 Task: Click on buy for team.
Action: Mouse moved to (862, 92)
Screenshot: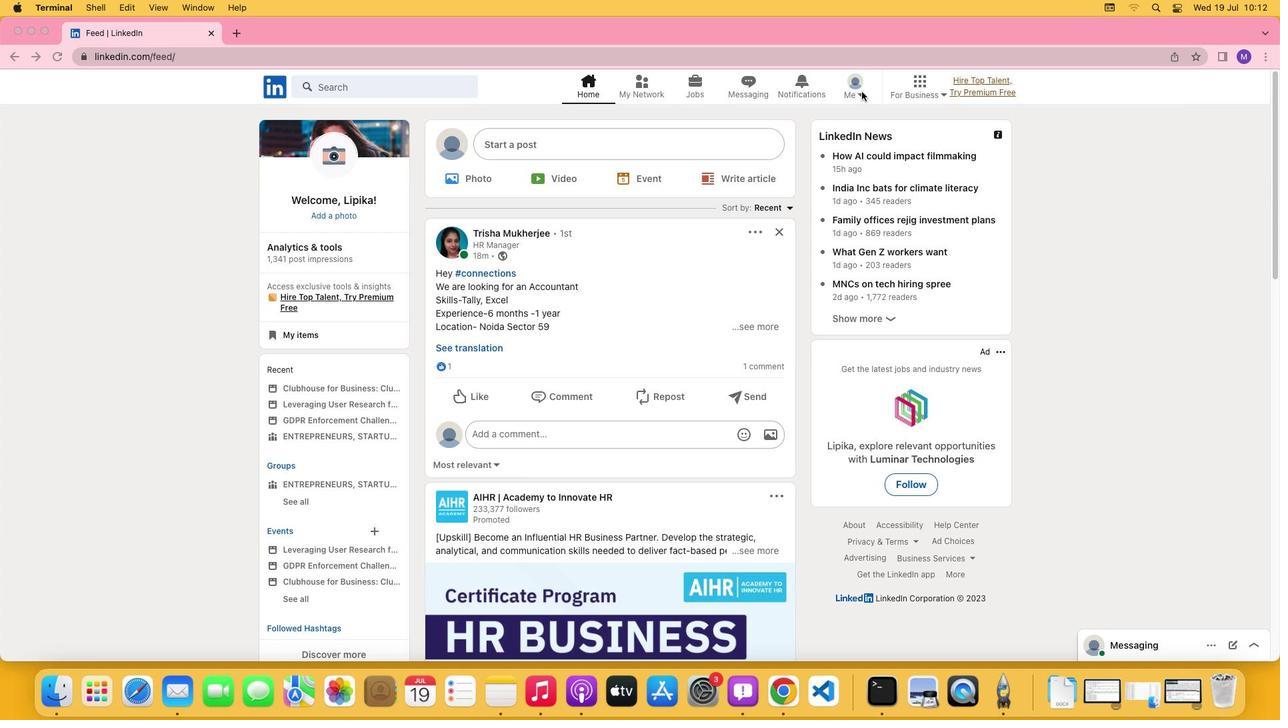 
Action: Mouse pressed left at (862, 92)
Screenshot: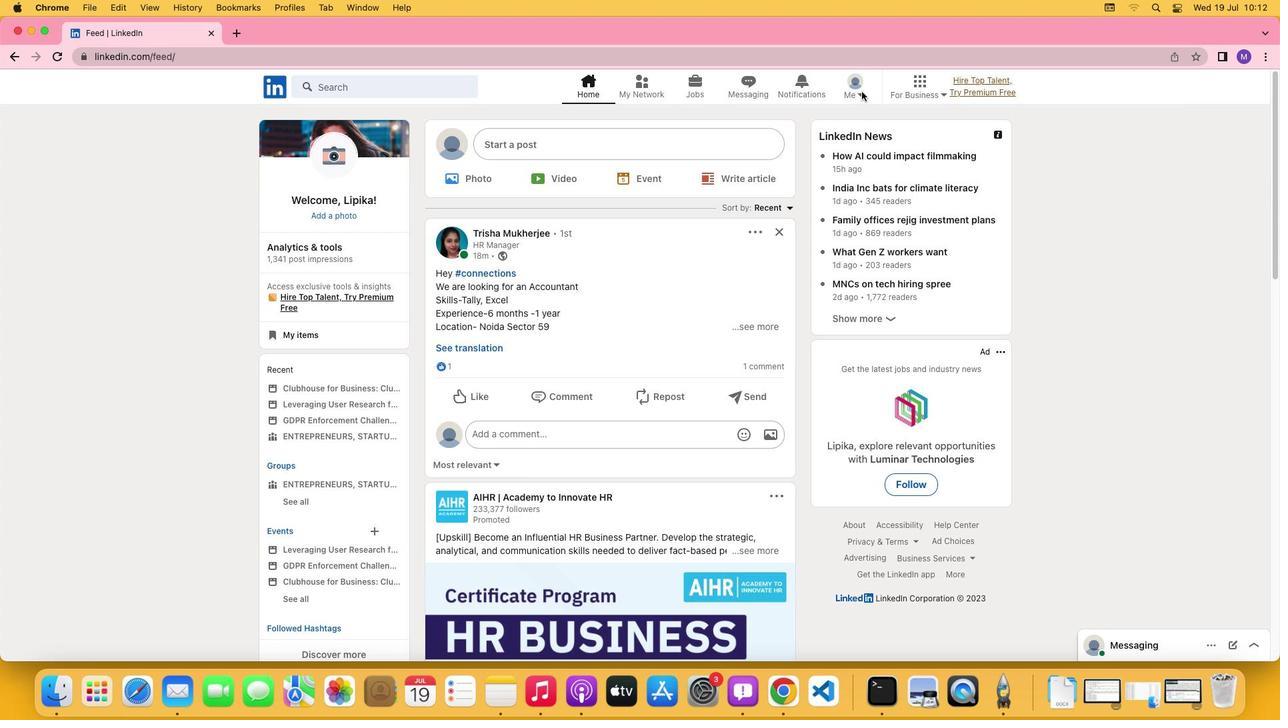 
Action: Mouse moved to (863, 90)
Screenshot: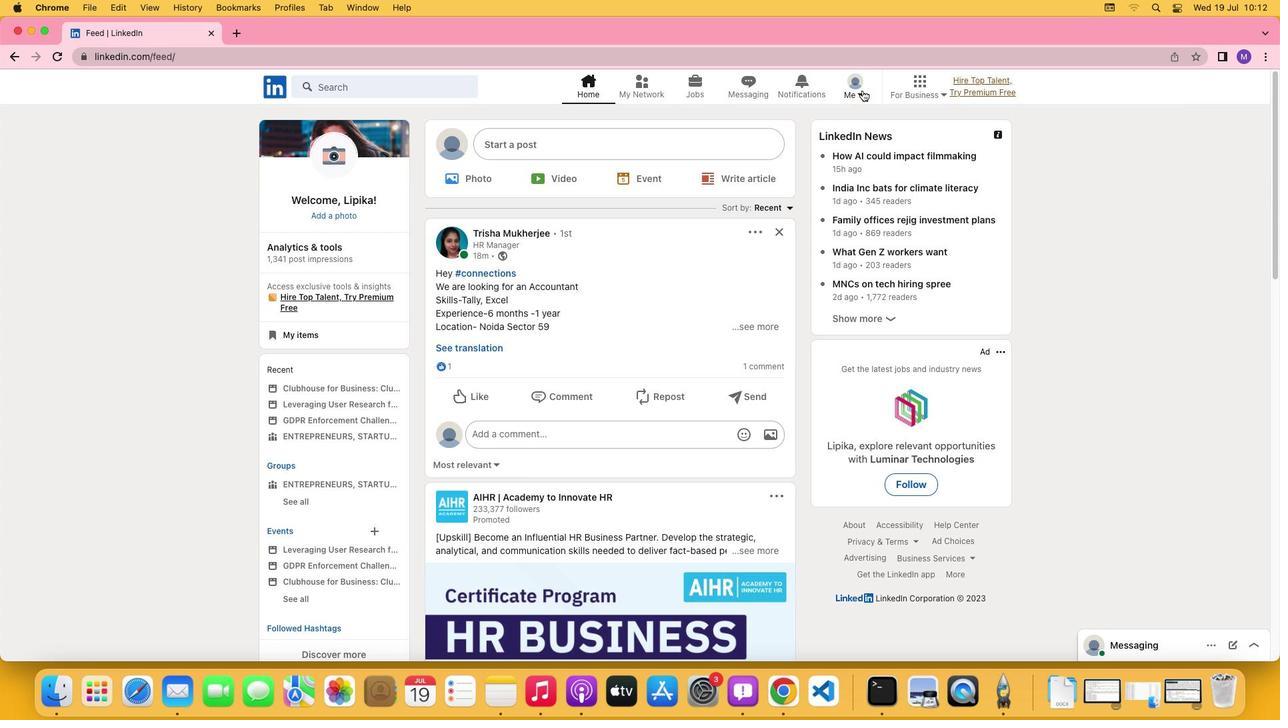 
Action: Mouse pressed left at (863, 90)
Screenshot: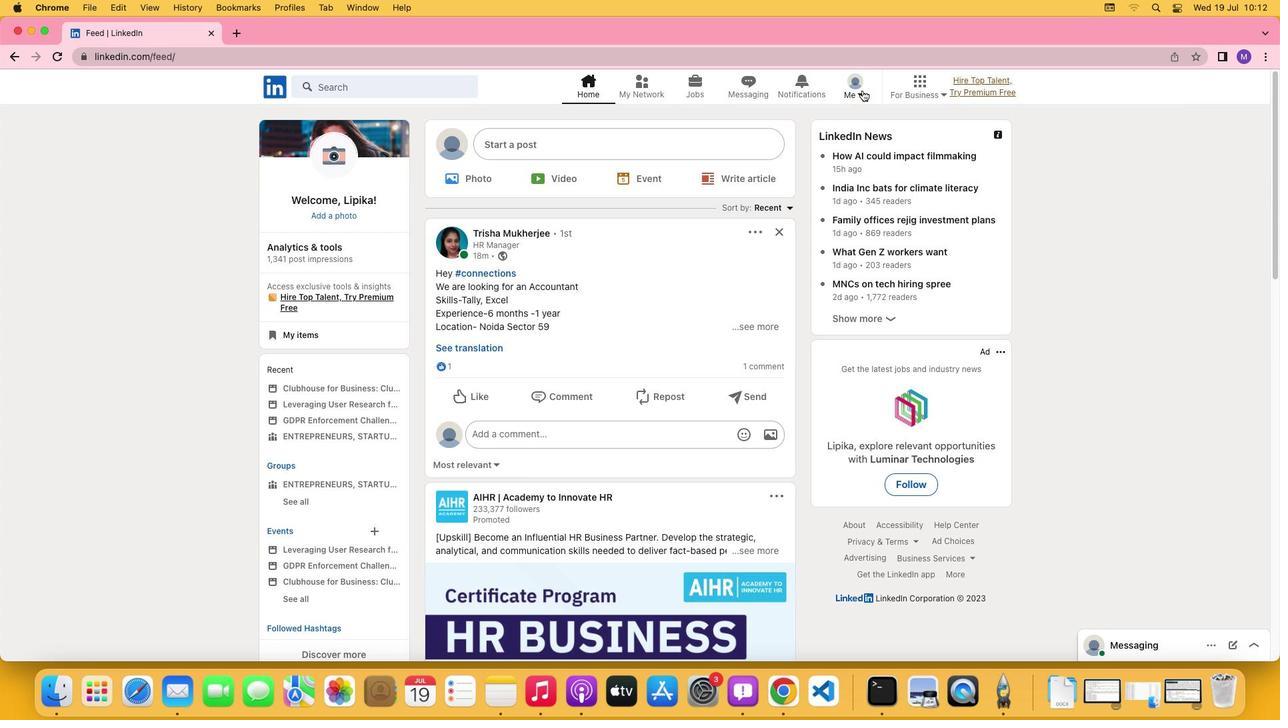 
Action: Mouse moved to (755, 231)
Screenshot: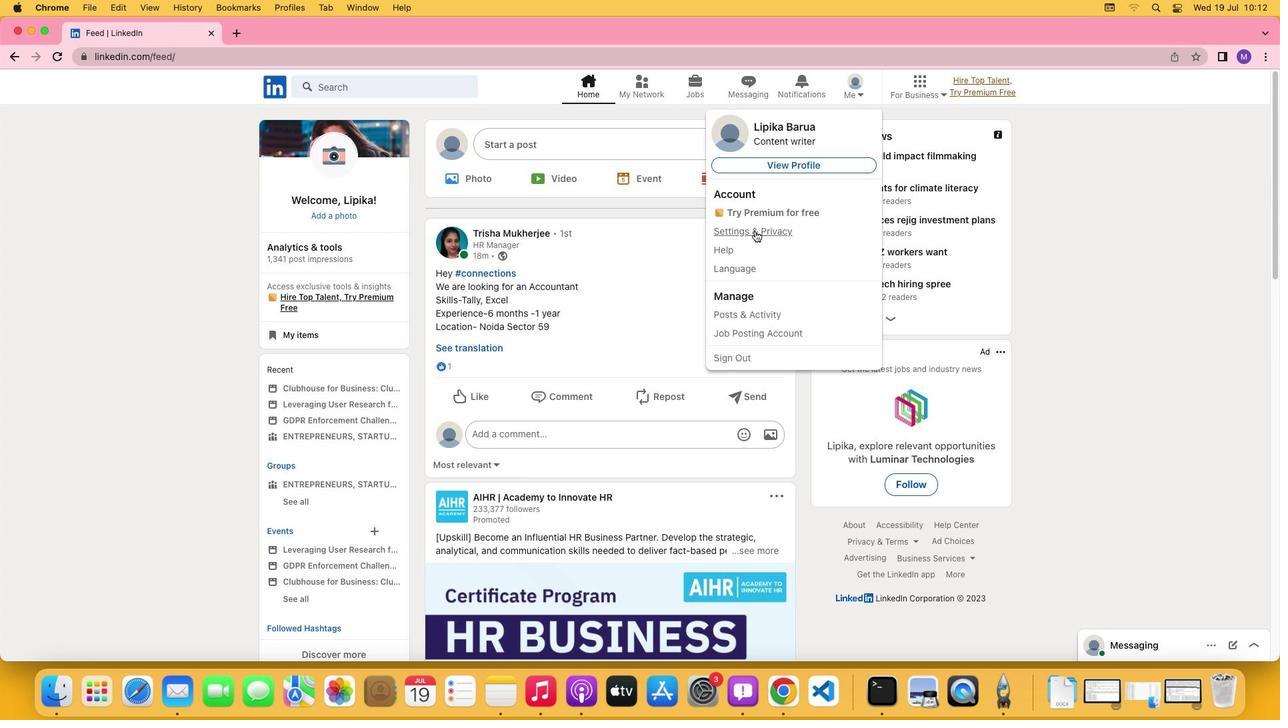 
Action: Mouse pressed left at (755, 231)
Screenshot: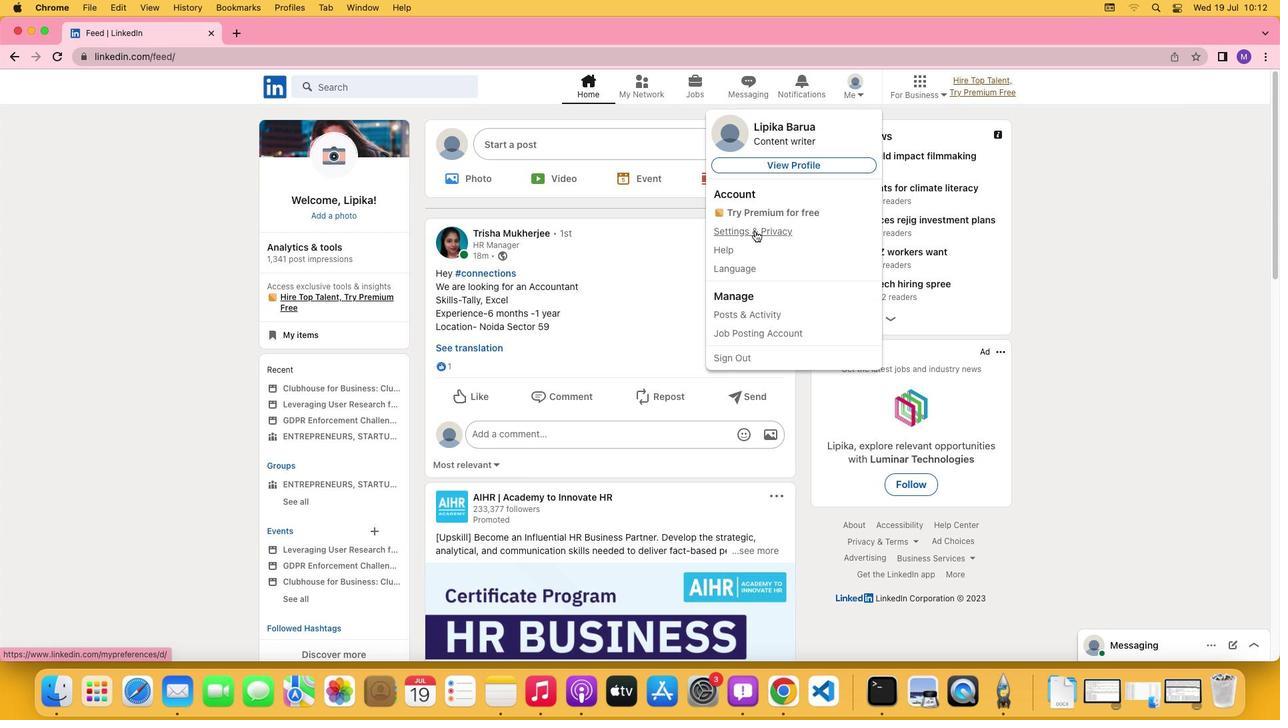 
Action: Mouse moved to (572, 386)
Screenshot: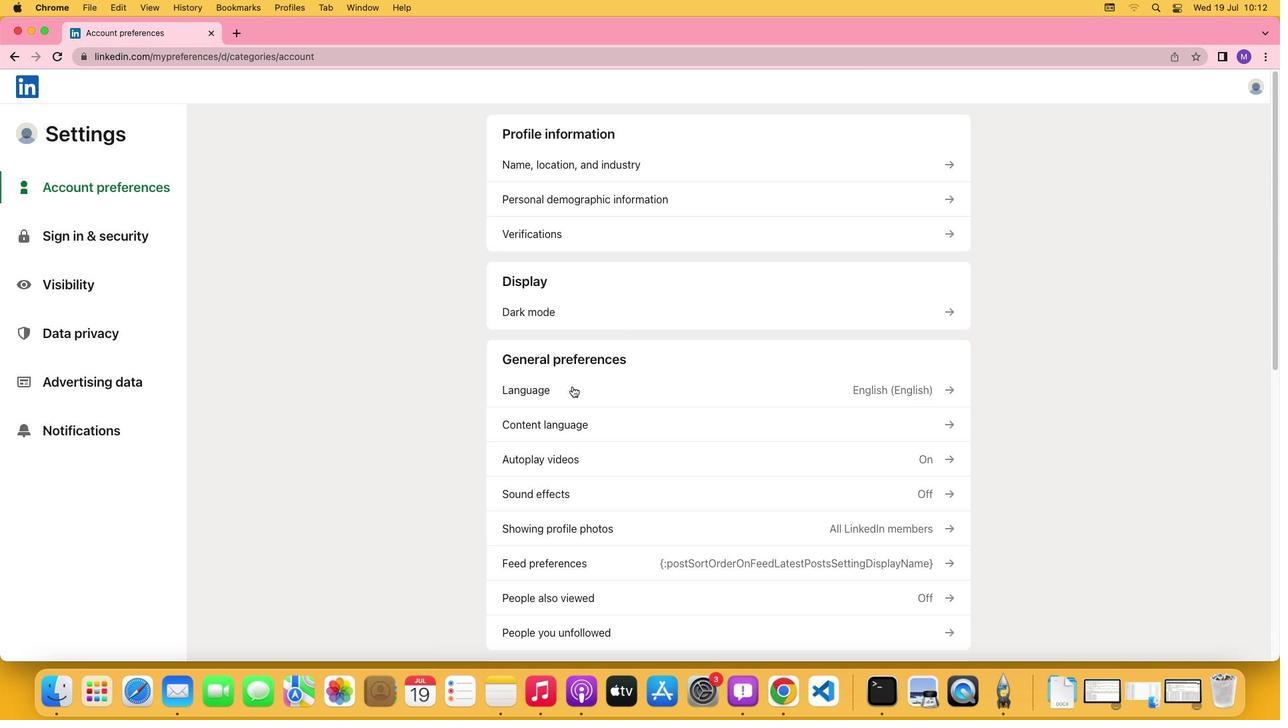 
Action: Mouse scrolled (572, 386) with delta (0, 0)
Screenshot: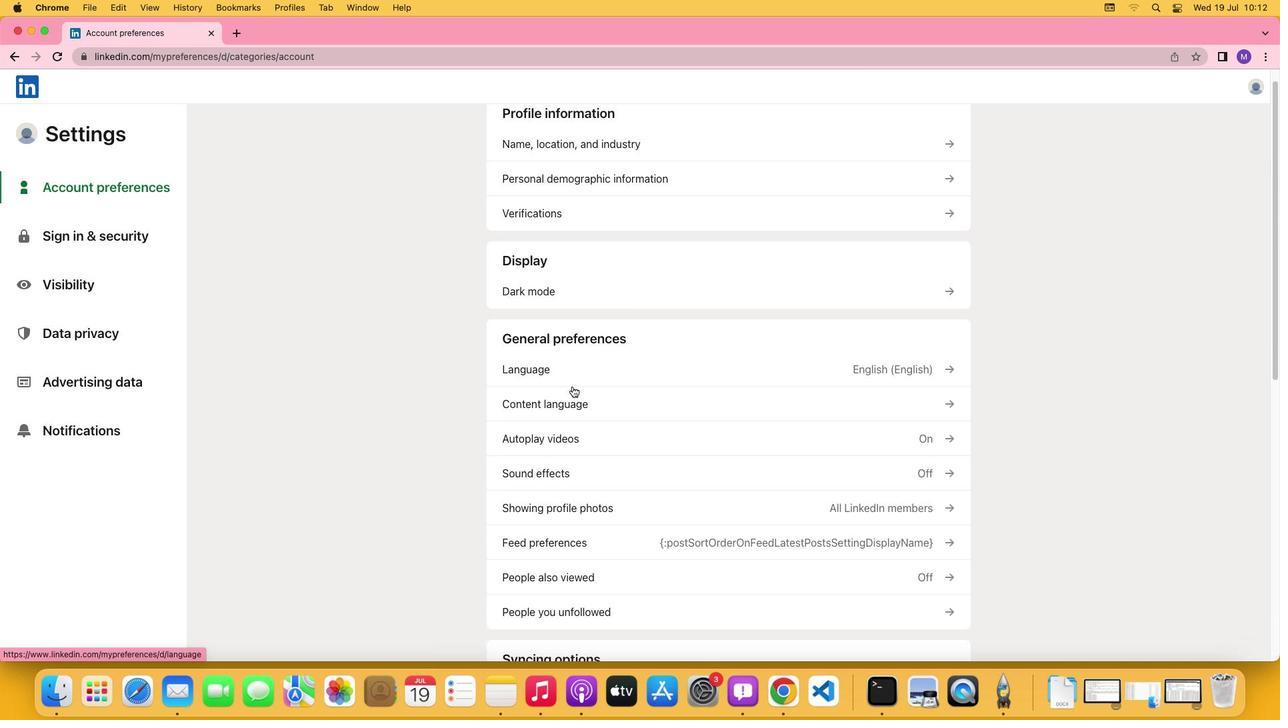 
Action: Mouse scrolled (572, 386) with delta (0, 0)
Screenshot: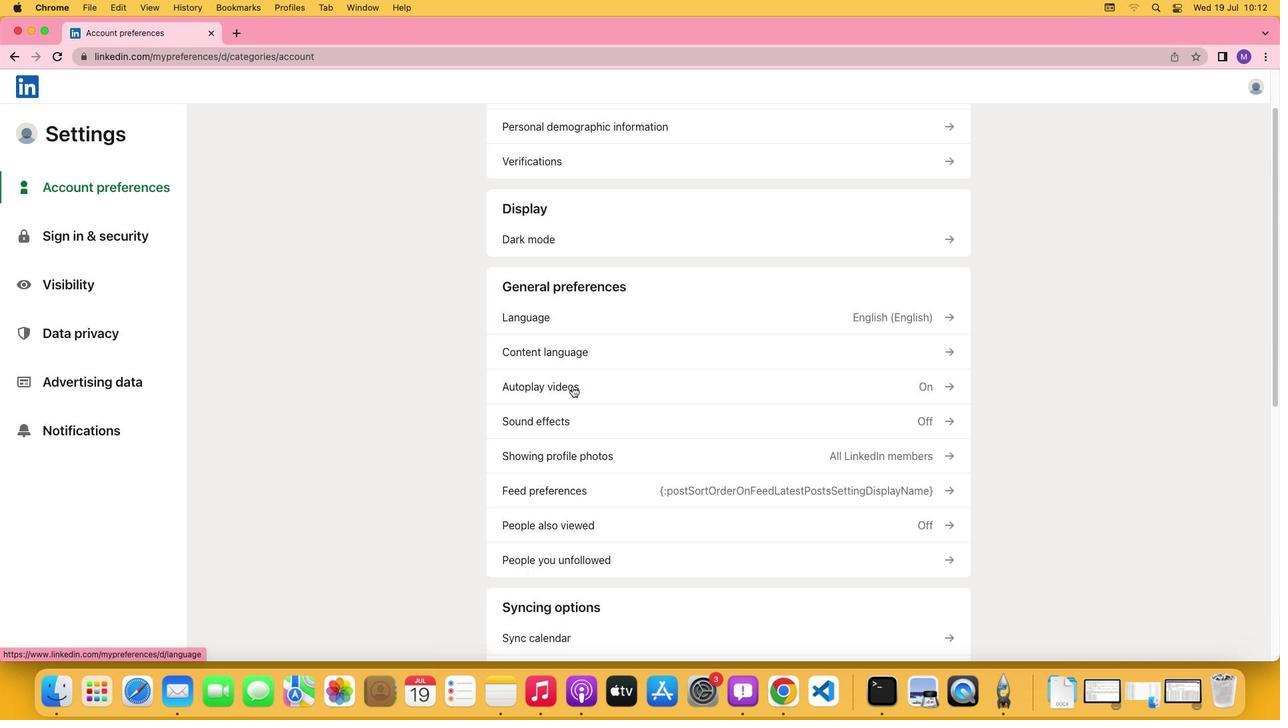 
Action: Mouse scrolled (572, 386) with delta (0, -2)
Screenshot: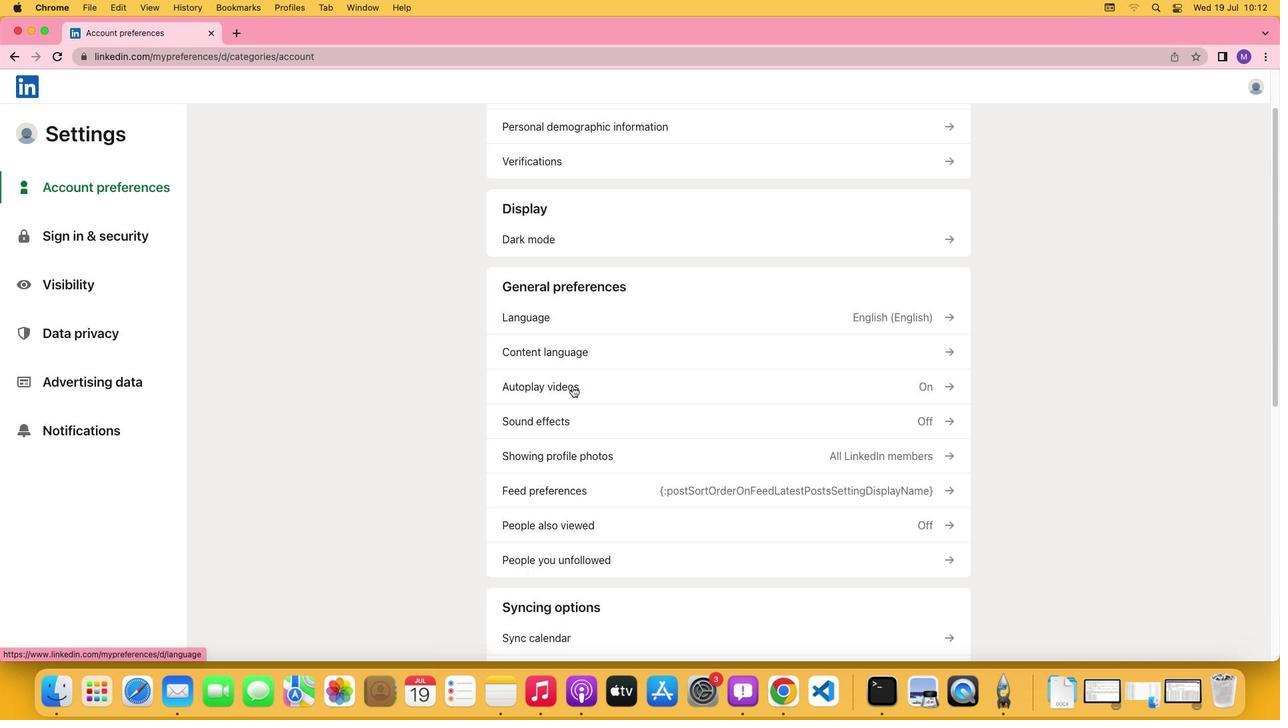 
Action: Mouse scrolled (572, 386) with delta (0, -2)
Screenshot: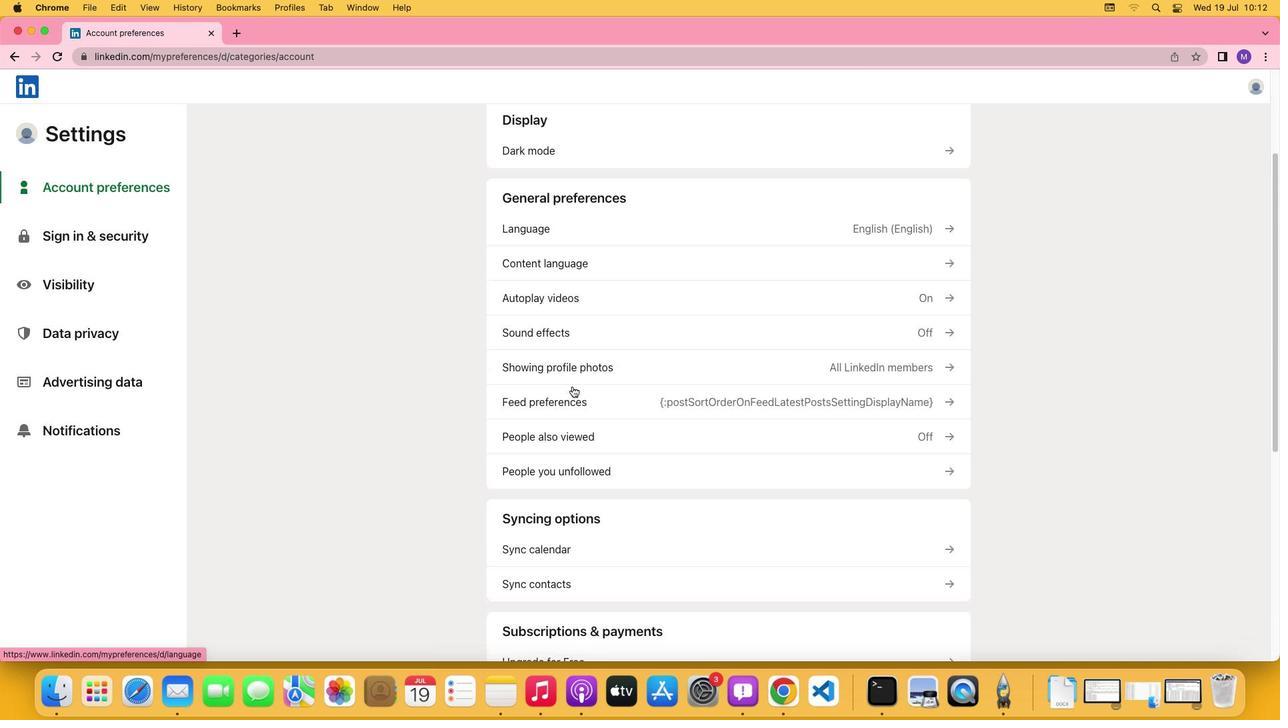 
Action: Mouse scrolled (572, 386) with delta (0, 0)
Screenshot: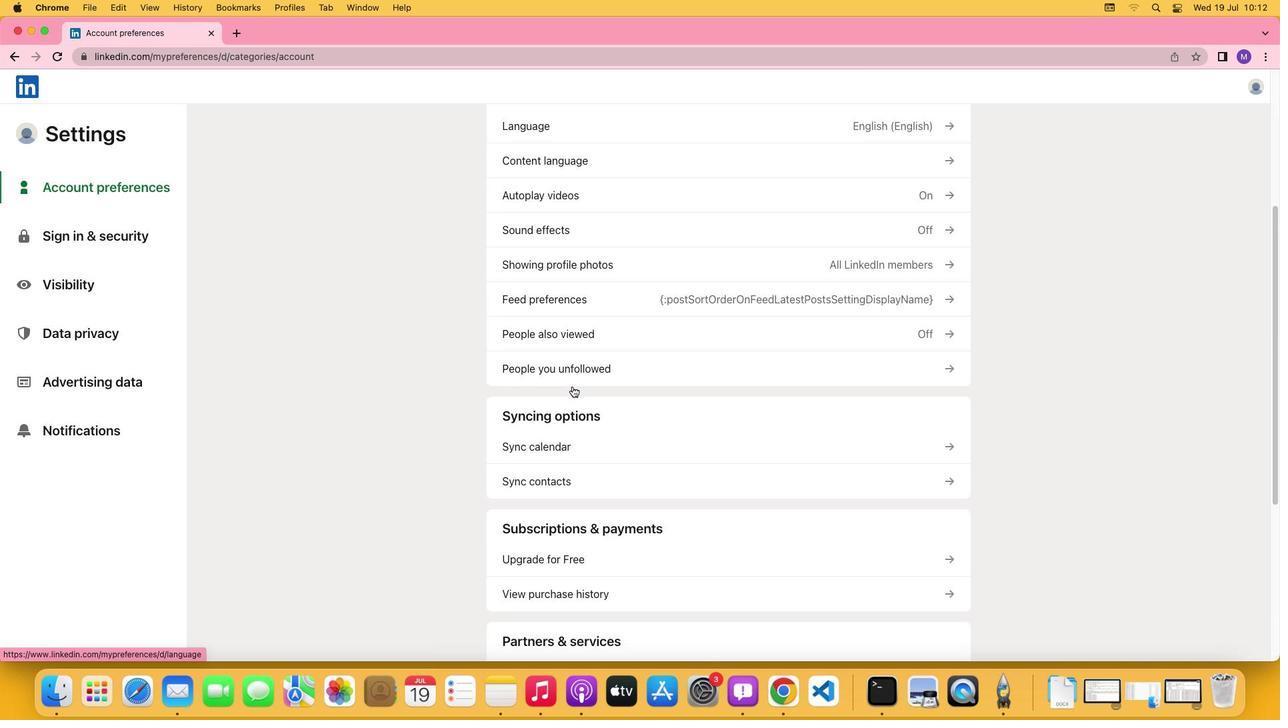 
Action: Mouse scrolled (572, 386) with delta (0, 0)
Screenshot: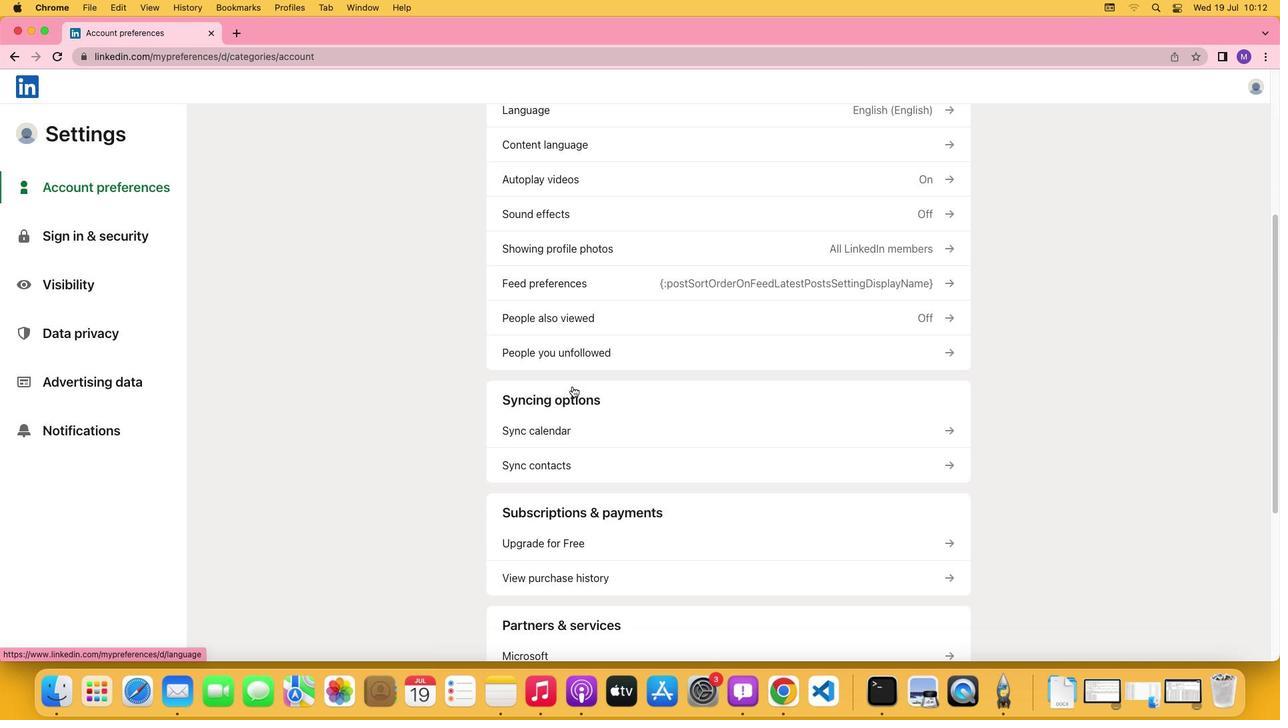 
Action: Mouse scrolled (572, 386) with delta (0, -1)
Screenshot: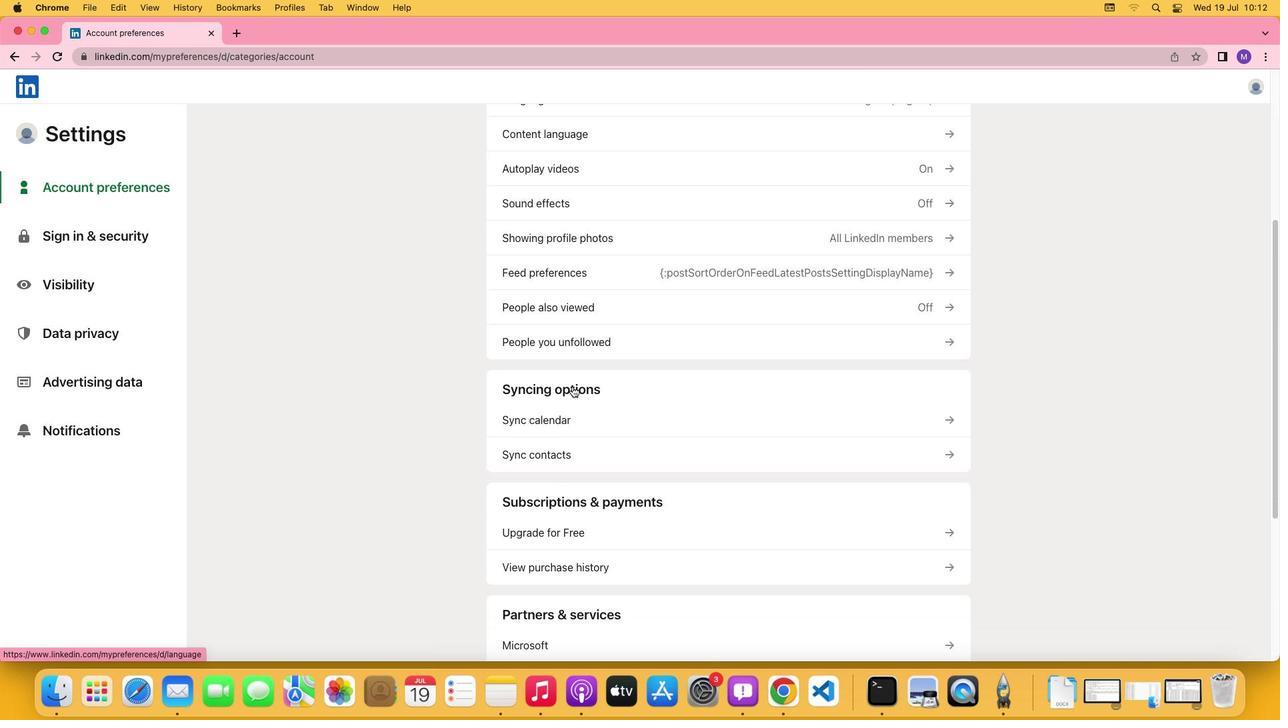 
Action: Mouse moved to (552, 479)
Screenshot: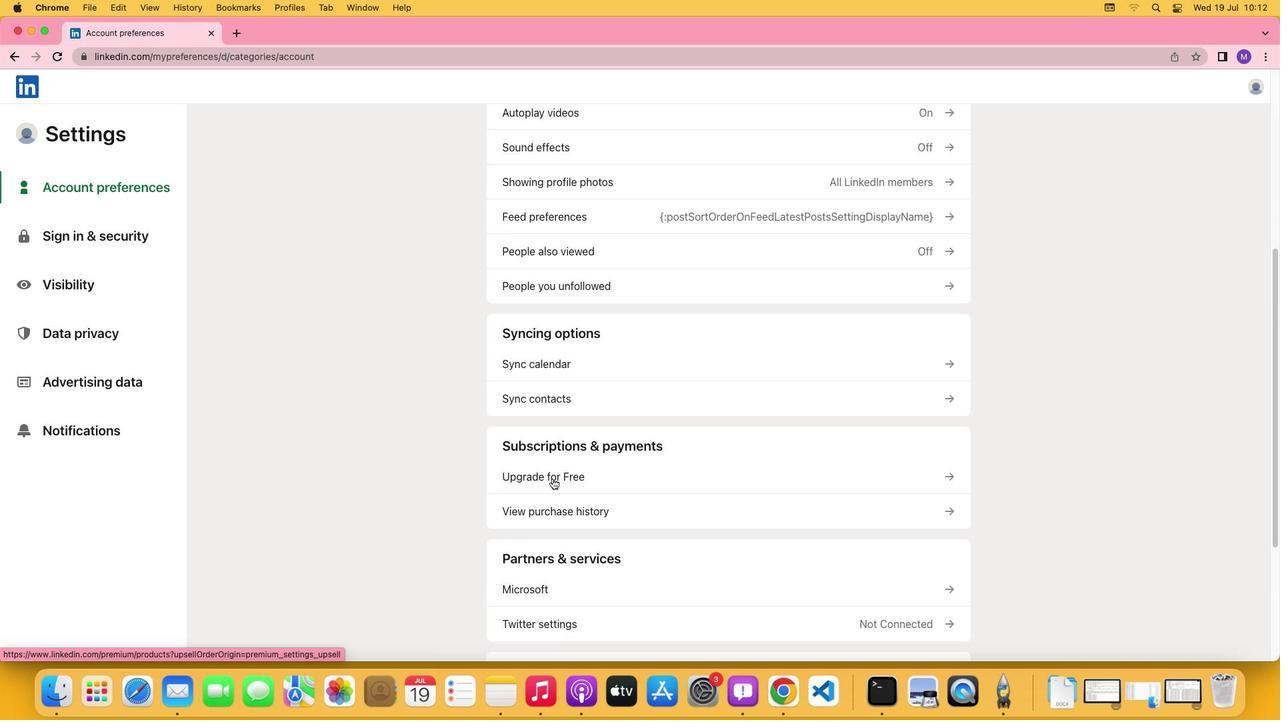 
Action: Mouse pressed left at (552, 479)
Screenshot: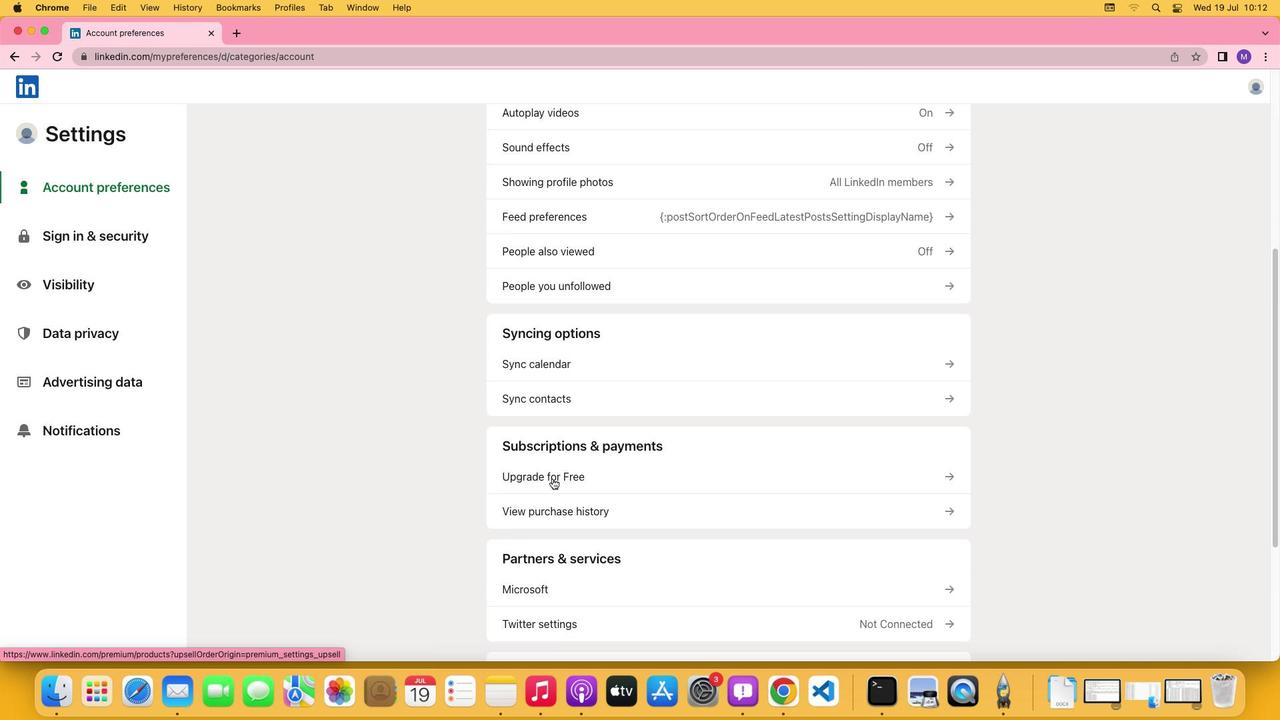 
Action: Mouse moved to (481, 366)
Screenshot: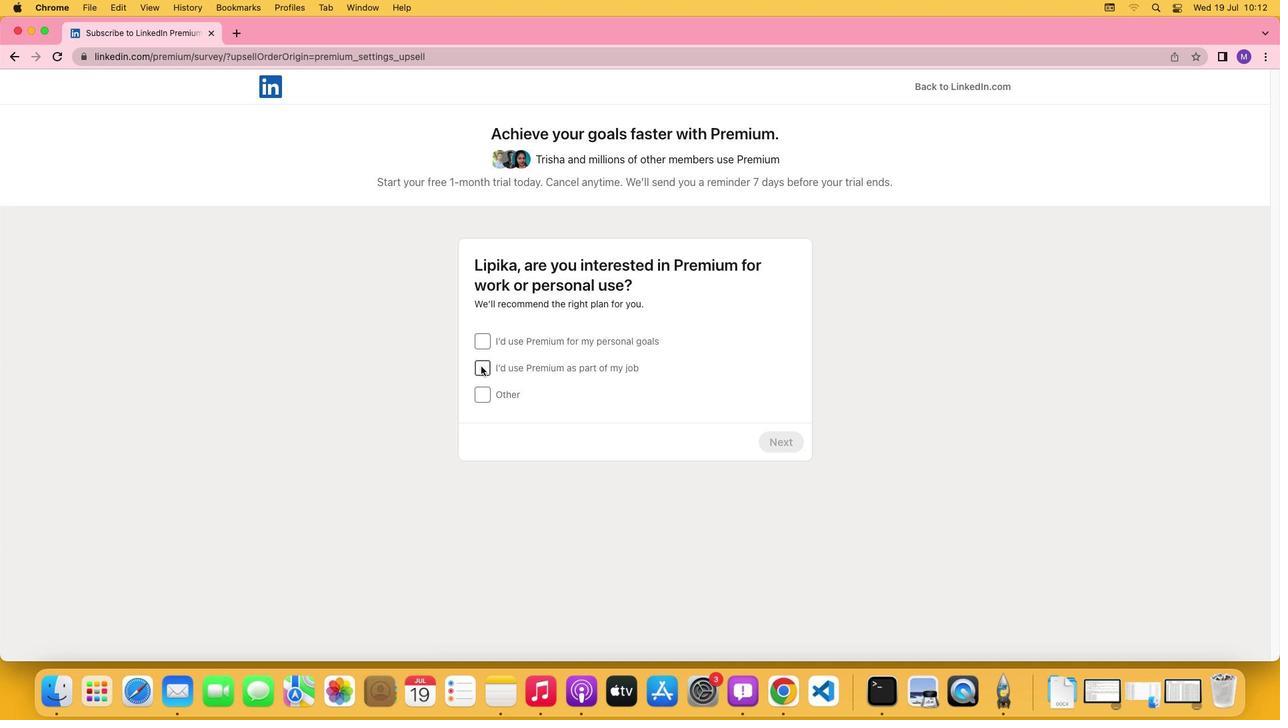 
Action: Mouse pressed left at (481, 366)
Screenshot: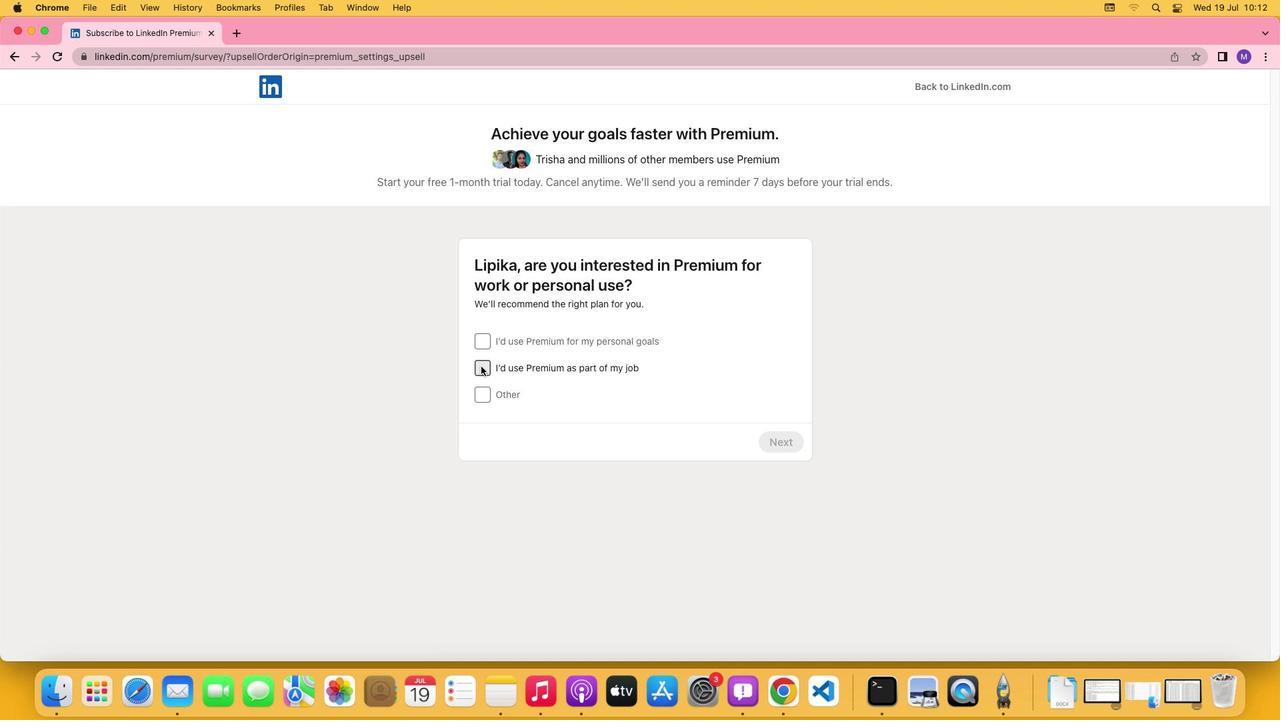 
Action: Mouse moved to (789, 448)
Screenshot: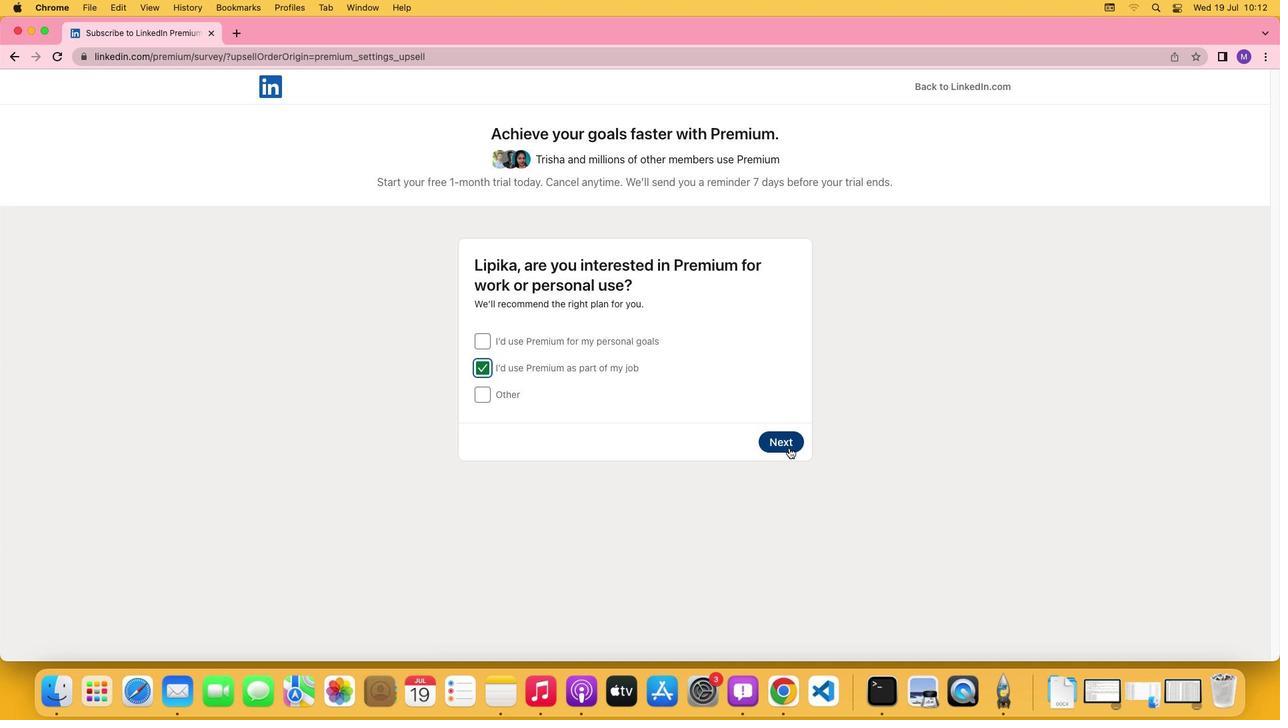 
Action: Mouse pressed left at (789, 448)
Screenshot: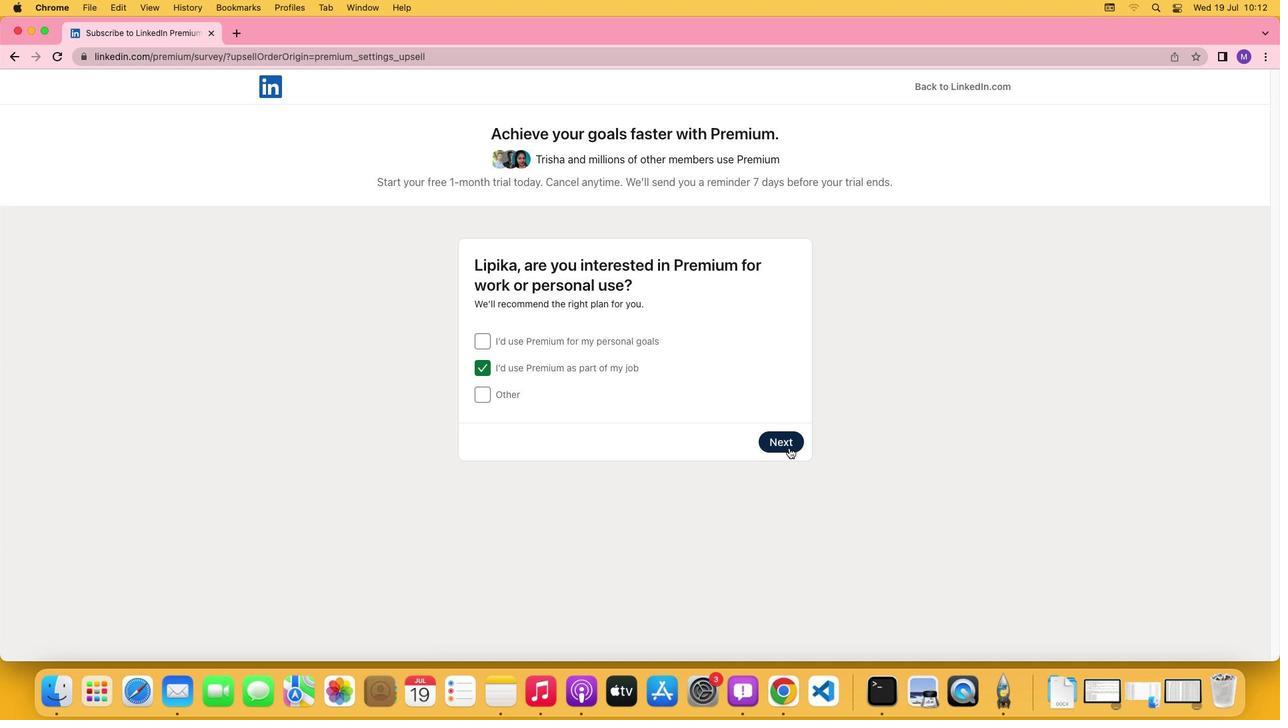 
Action: Mouse moved to (783, 499)
Screenshot: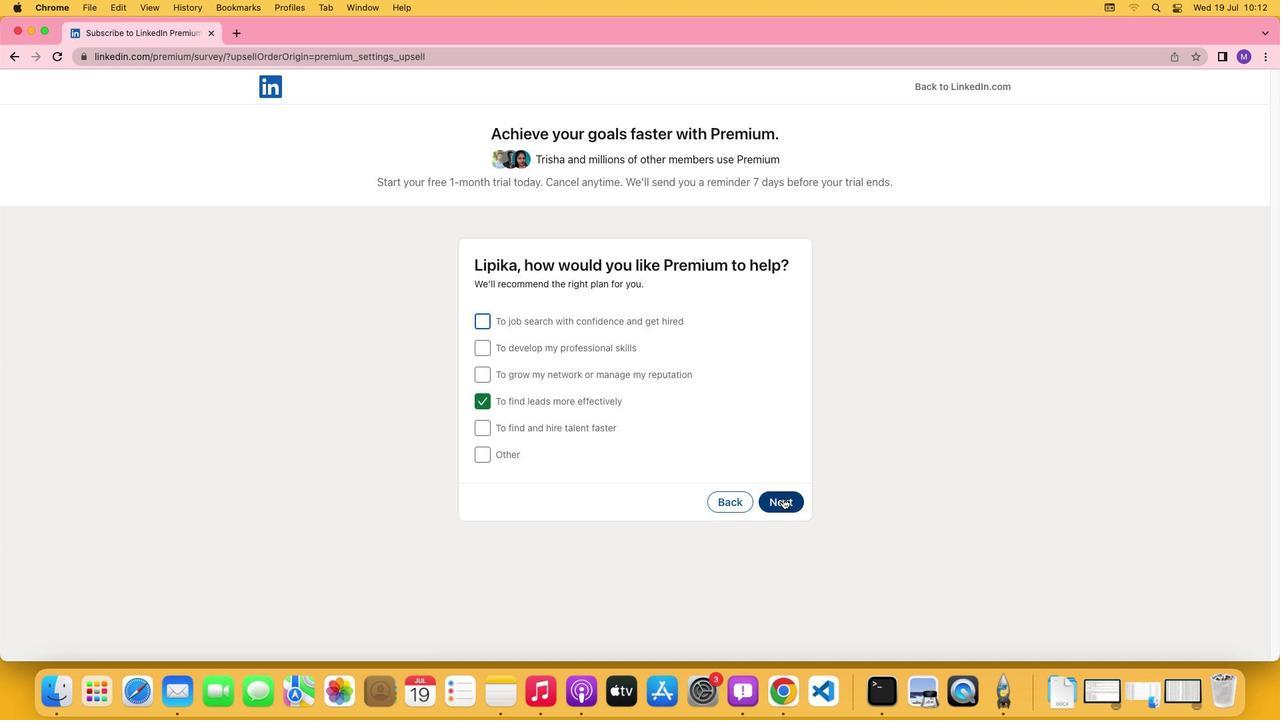 
Action: Mouse pressed left at (783, 499)
Screenshot: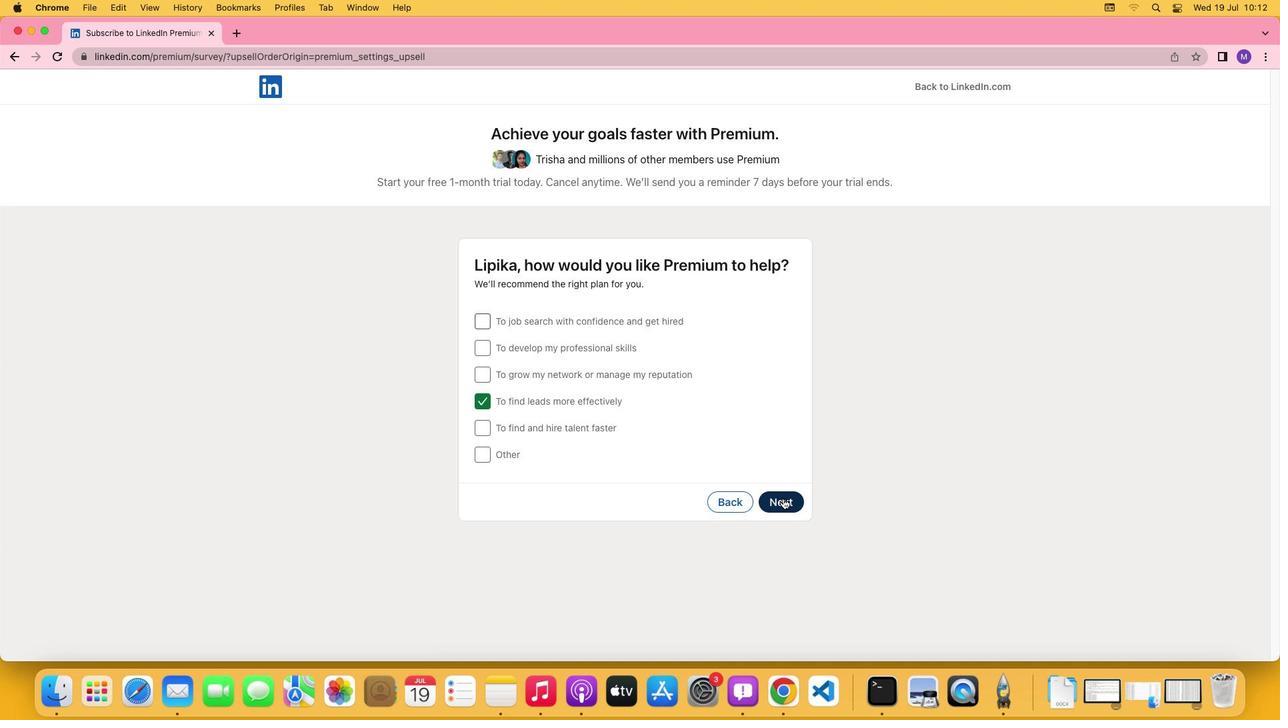 
Action: Mouse moved to (481, 324)
Screenshot: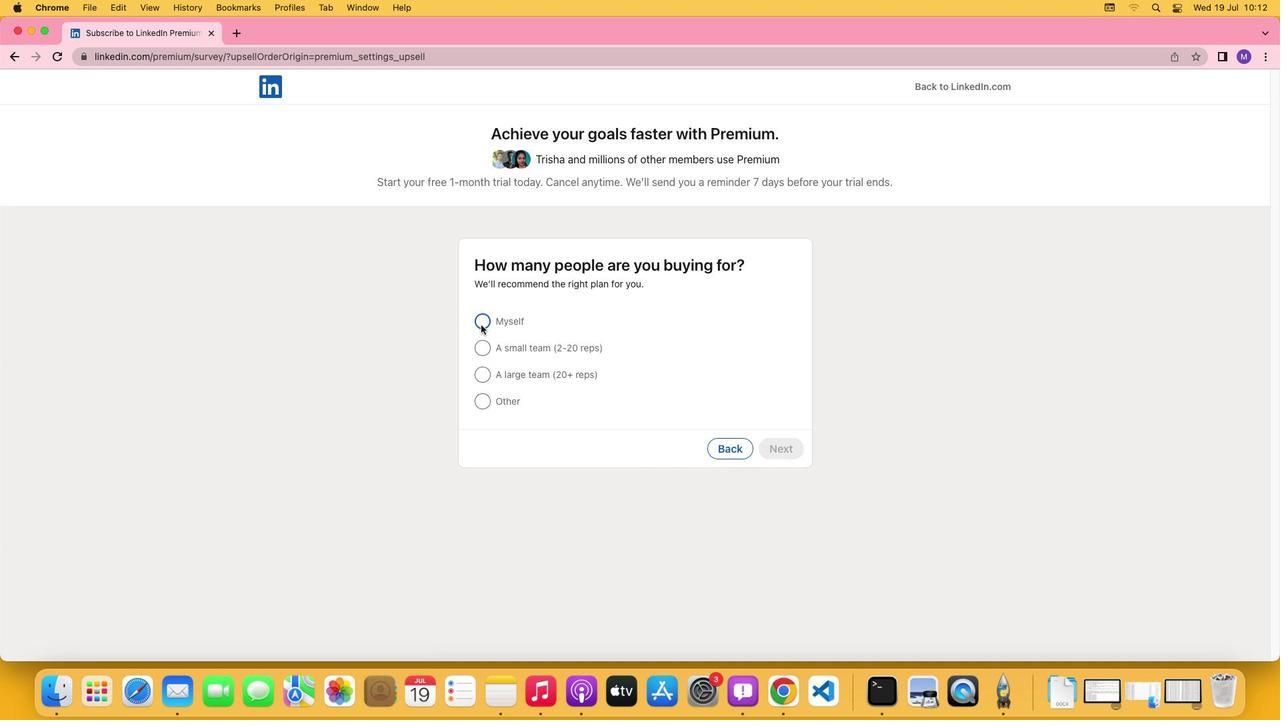 
Action: Mouse pressed left at (481, 324)
Screenshot: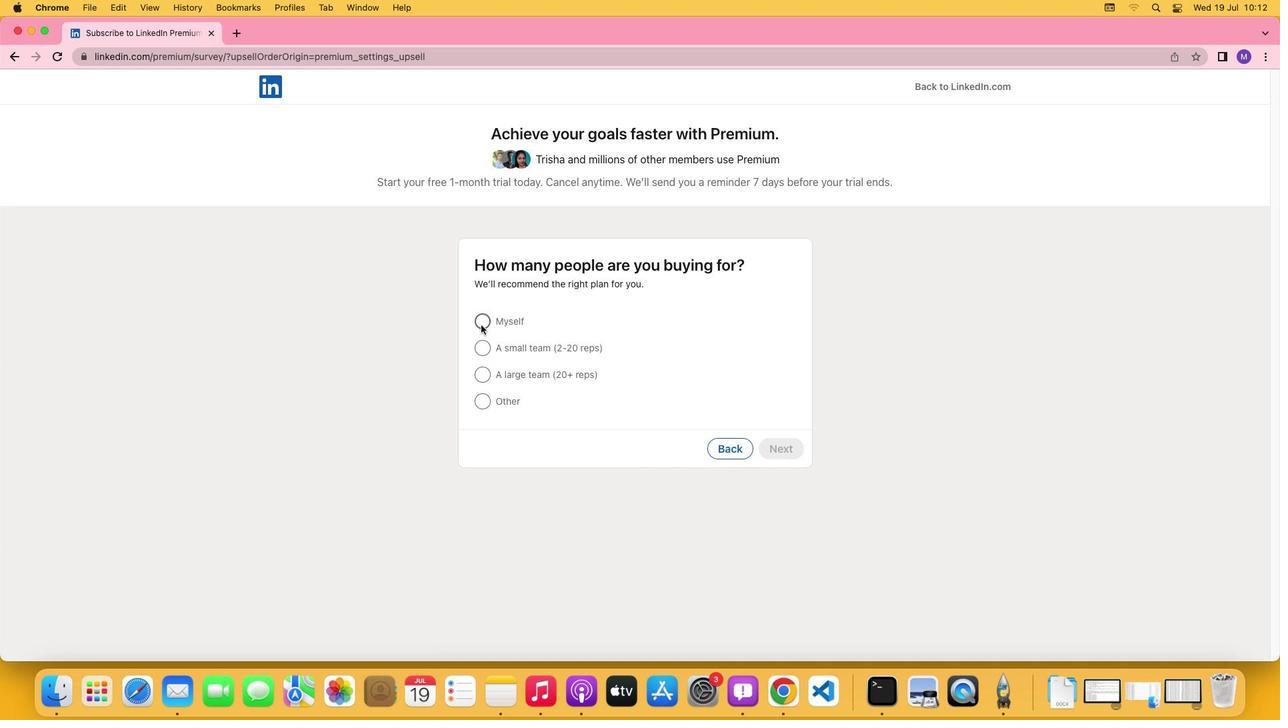 
Action: Mouse moved to (770, 447)
Screenshot: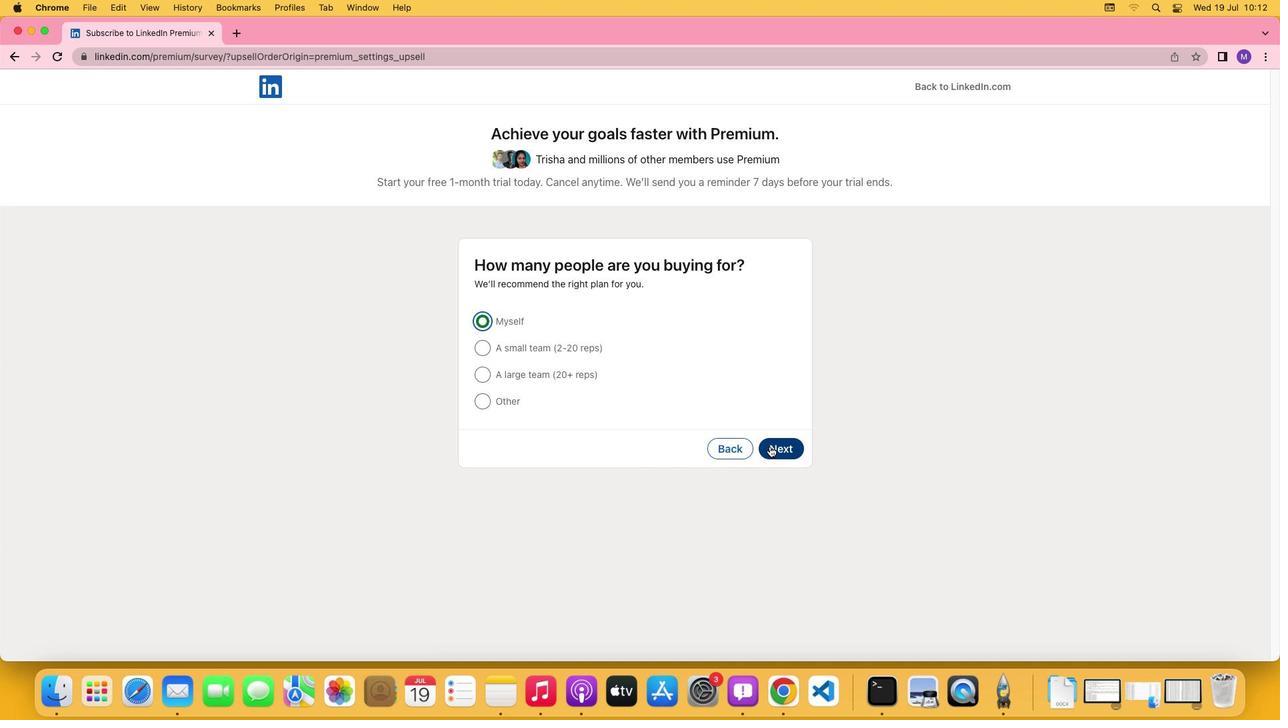 
Action: Mouse pressed left at (770, 447)
Screenshot: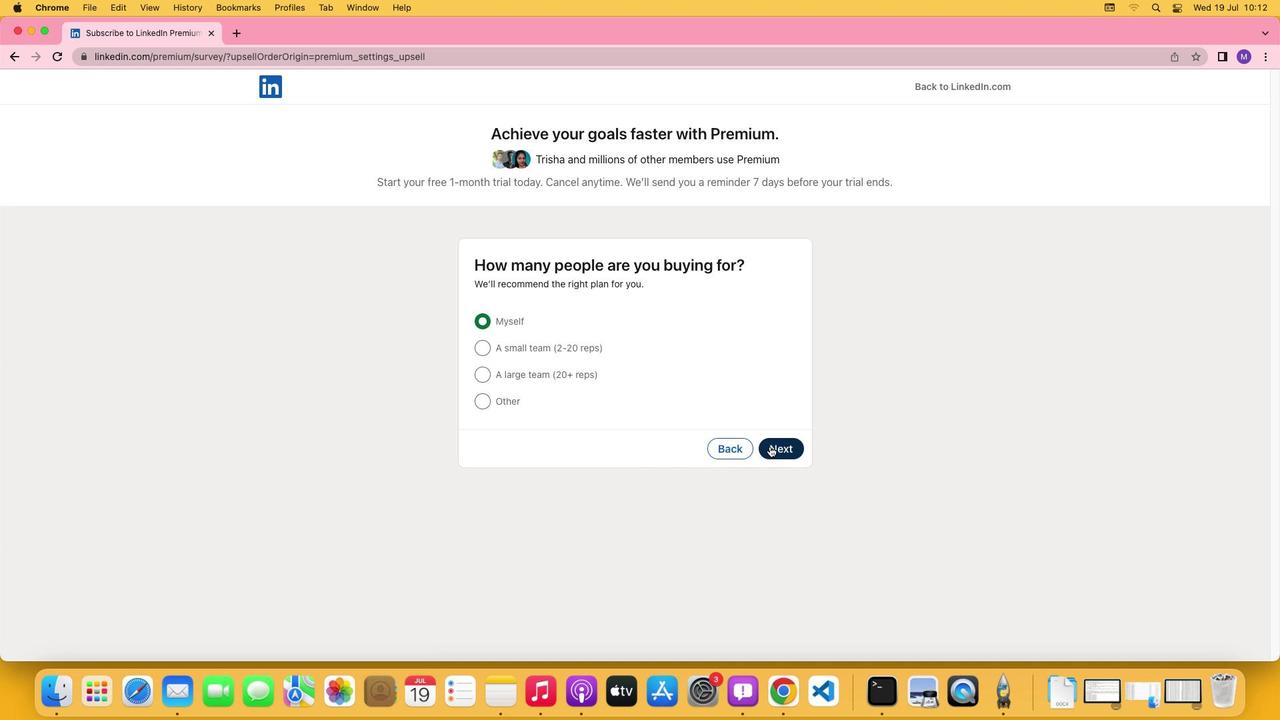 
Action: Mouse moved to (478, 485)
Screenshot: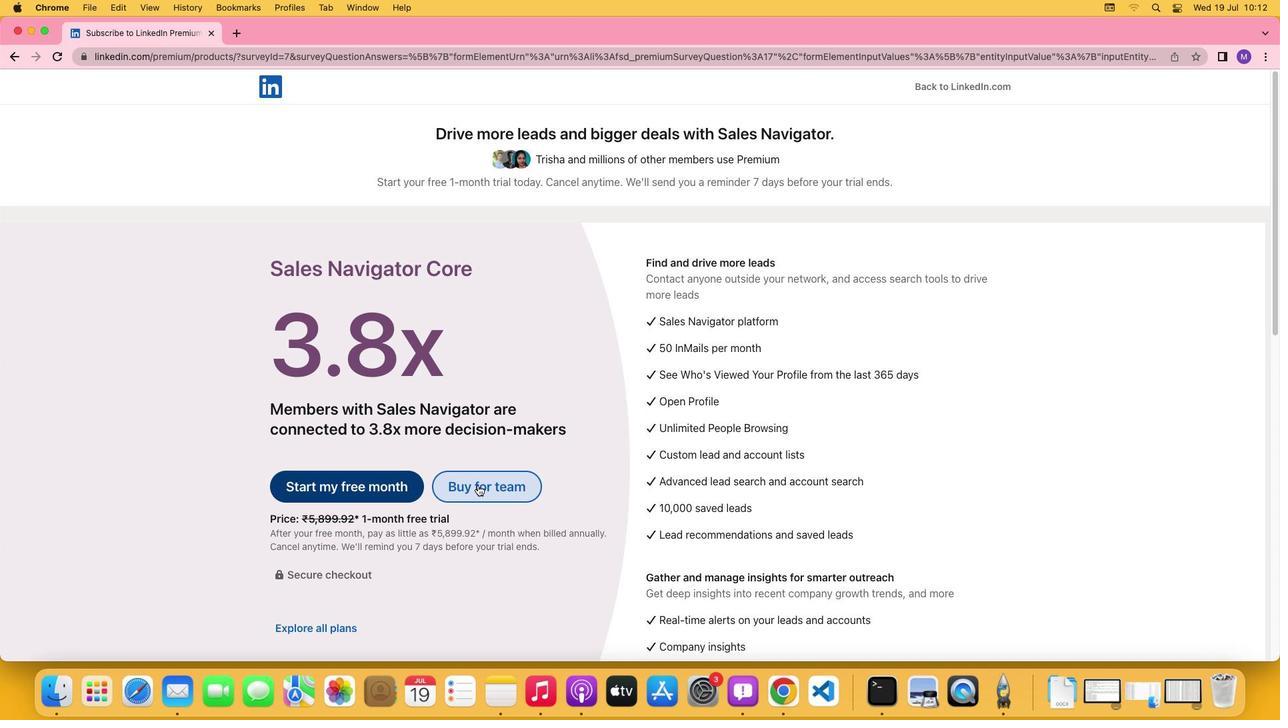 
Action: Mouse pressed left at (478, 485)
Screenshot: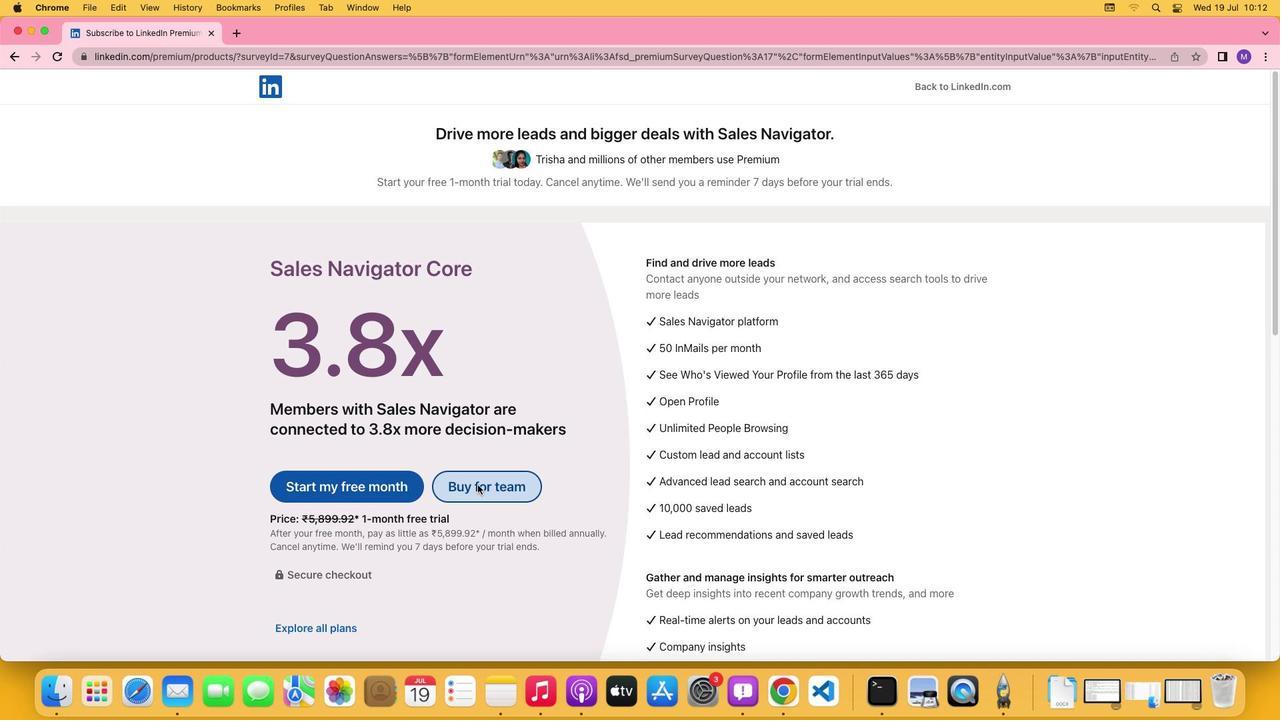 
